 Task: Create a due date automation trigger when advanced on, 2 working days after a card is due add basic with the yellow label is due at 11:00 AM.
Action: Mouse moved to (1103, 89)
Screenshot: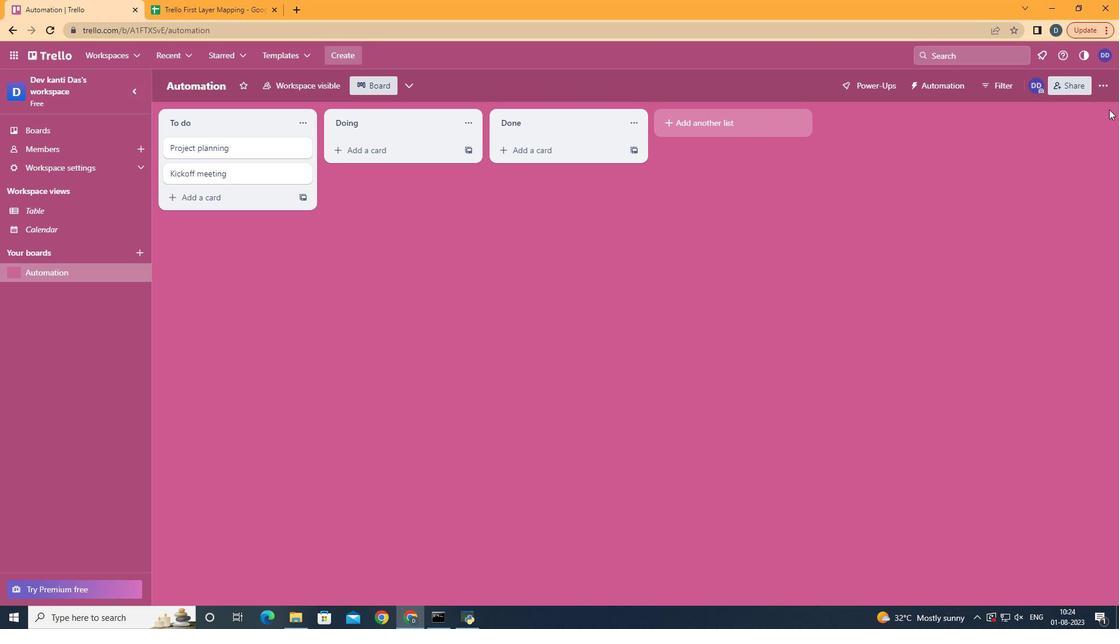 
Action: Mouse pressed left at (1103, 89)
Screenshot: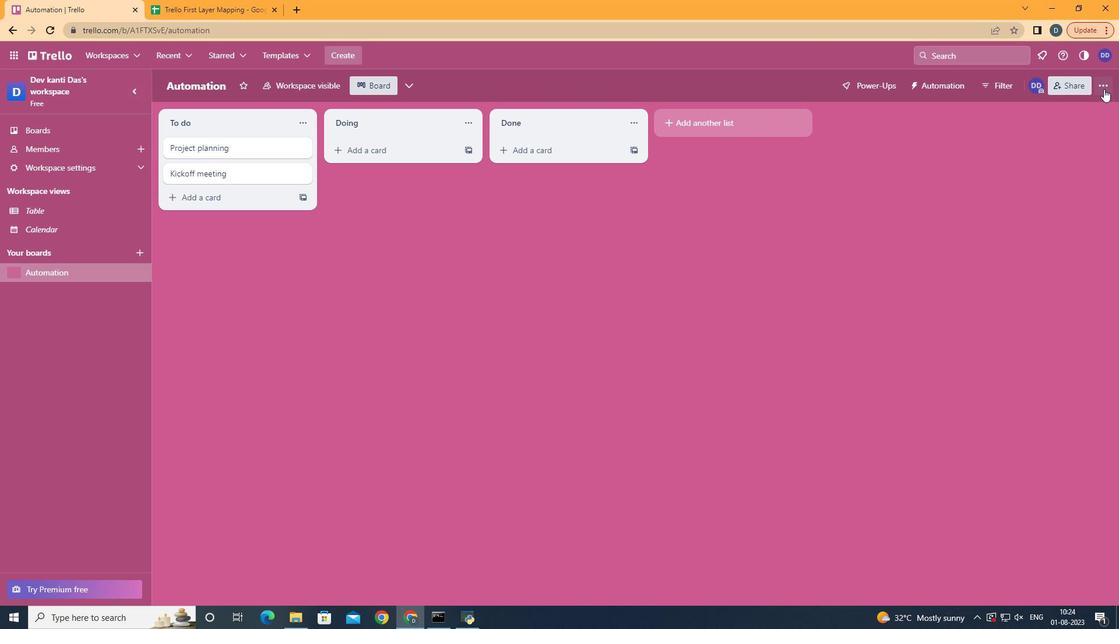 
Action: Mouse moved to (1021, 249)
Screenshot: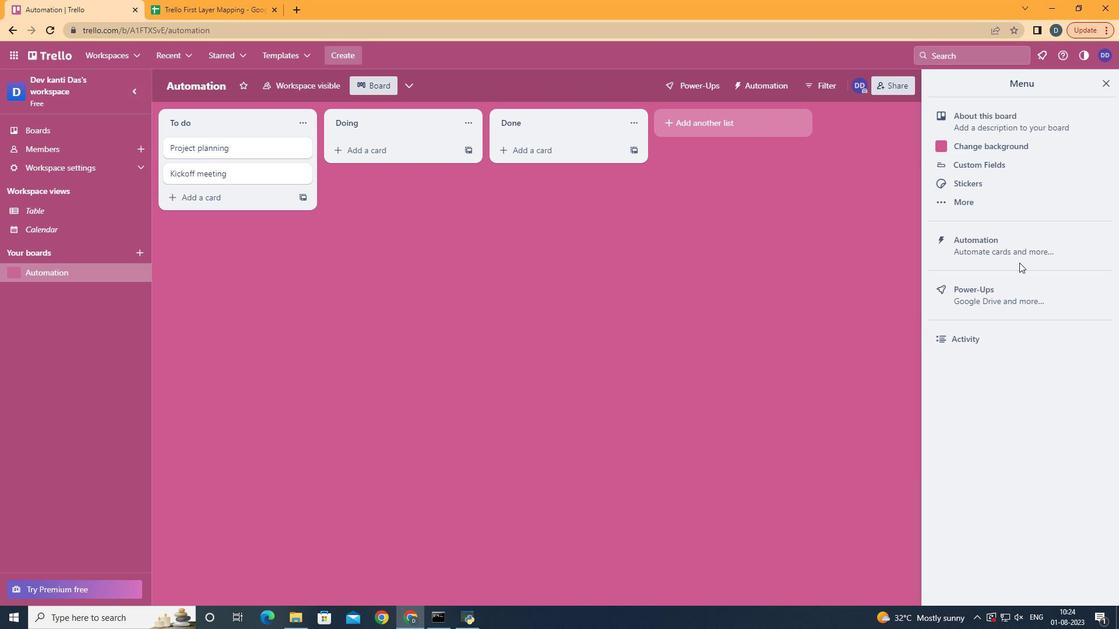 
Action: Mouse pressed left at (1021, 249)
Screenshot: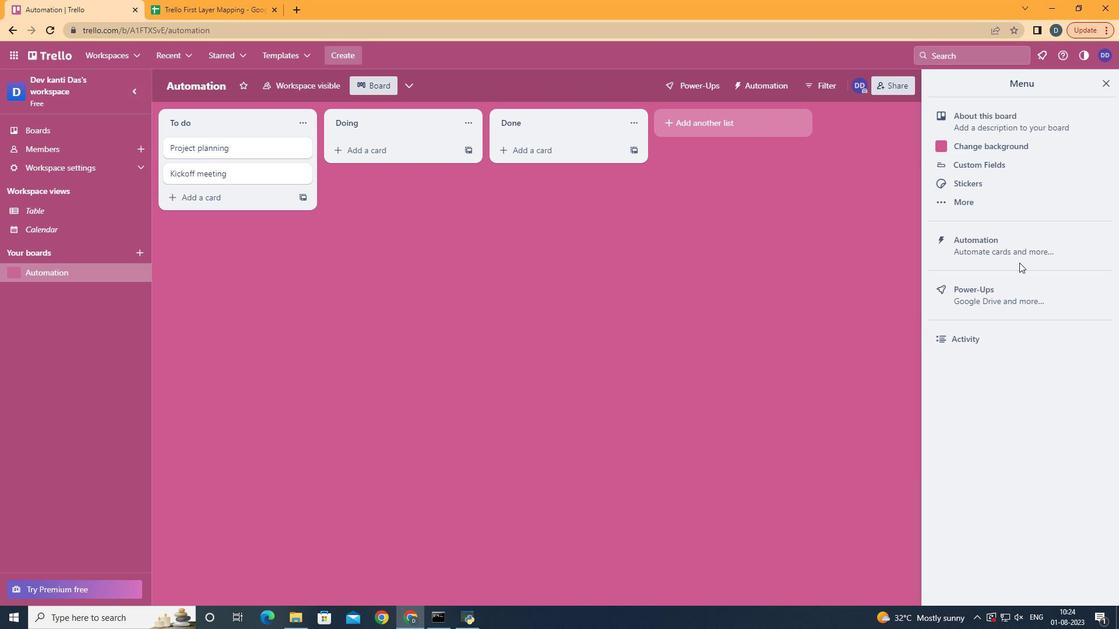 
Action: Mouse moved to (198, 237)
Screenshot: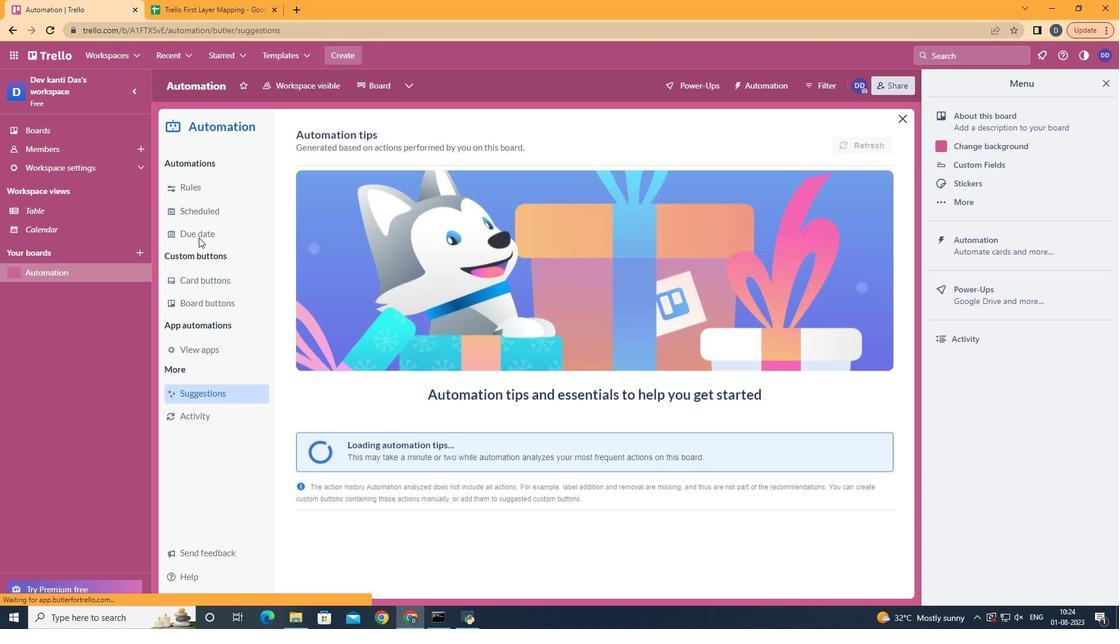 
Action: Mouse pressed left at (198, 237)
Screenshot: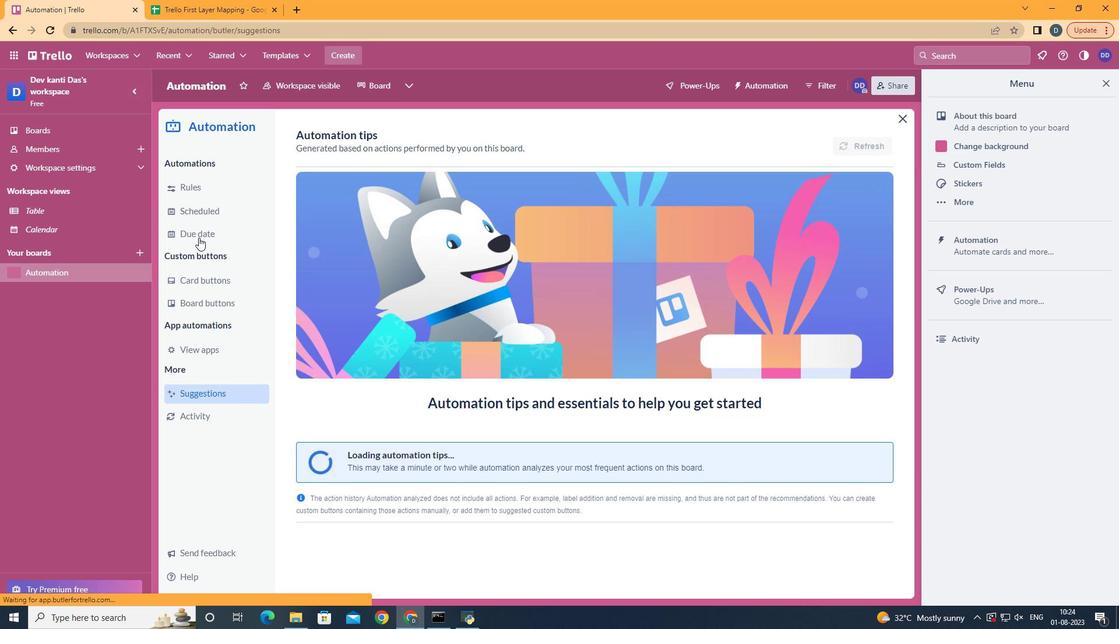 
Action: Mouse moved to (808, 129)
Screenshot: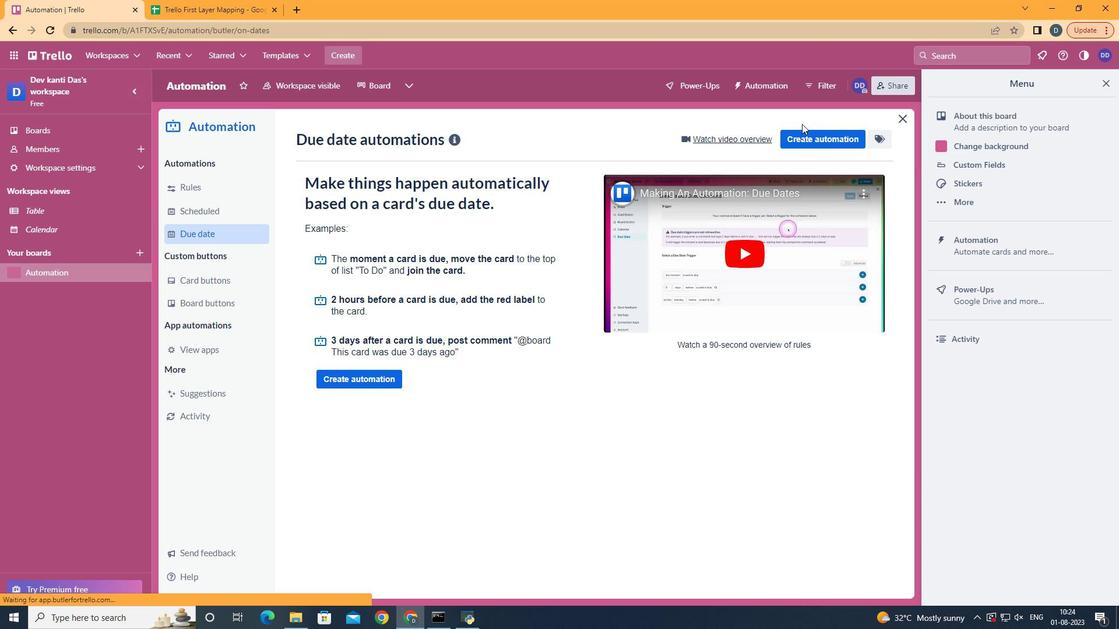 
Action: Mouse pressed left at (808, 129)
Screenshot: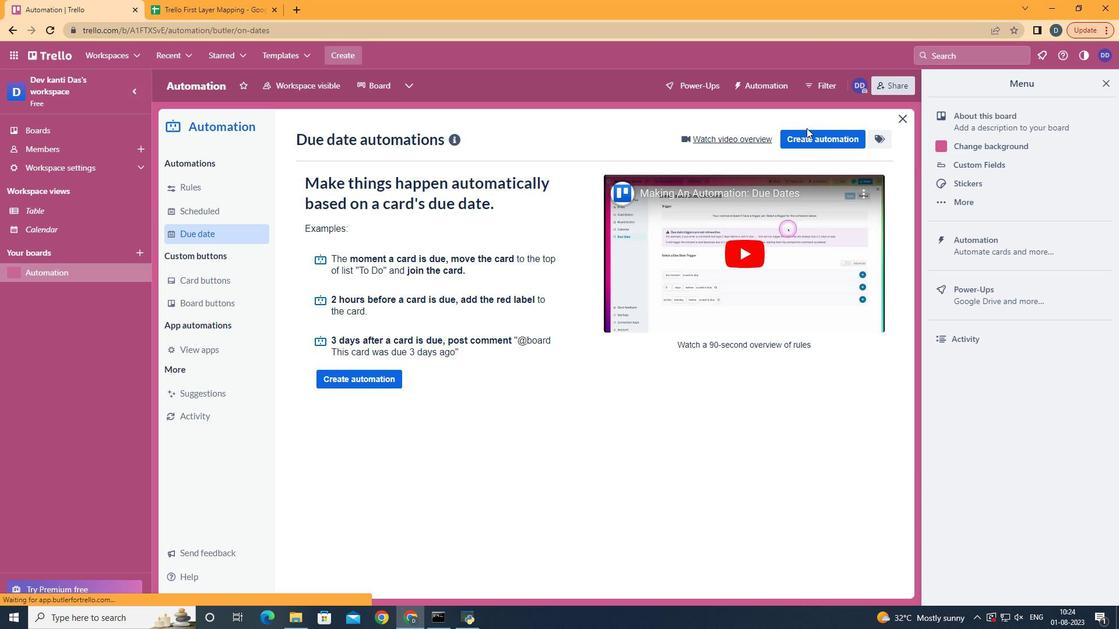 
Action: Mouse moved to (810, 129)
Screenshot: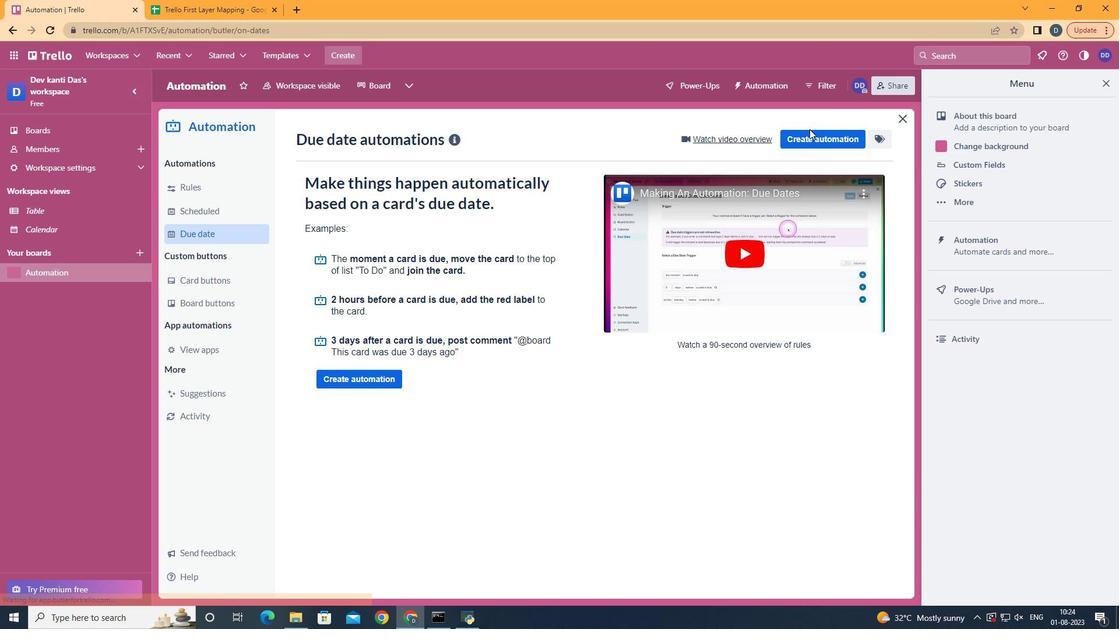 
Action: Mouse pressed left at (810, 129)
Screenshot: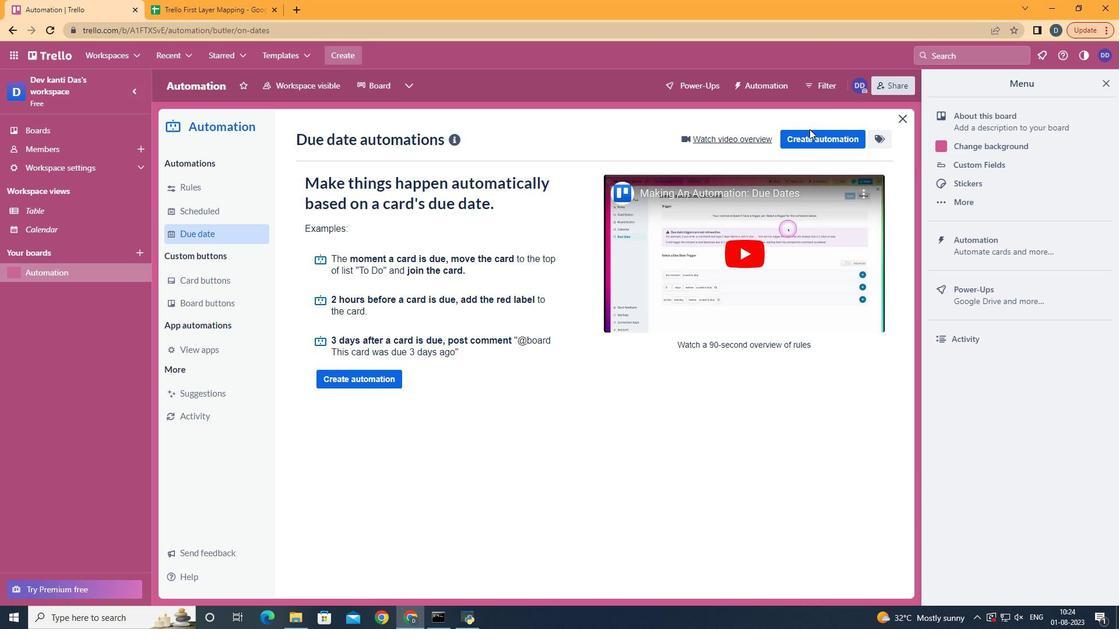
Action: Mouse moved to (648, 251)
Screenshot: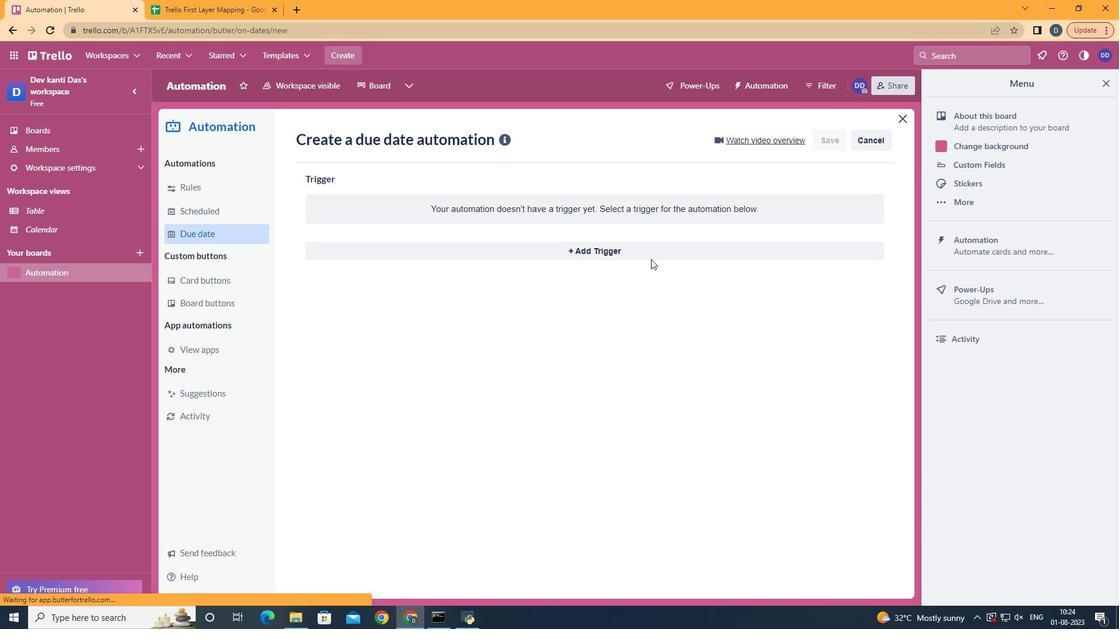 
Action: Mouse pressed left at (648, 251)
Screenshot: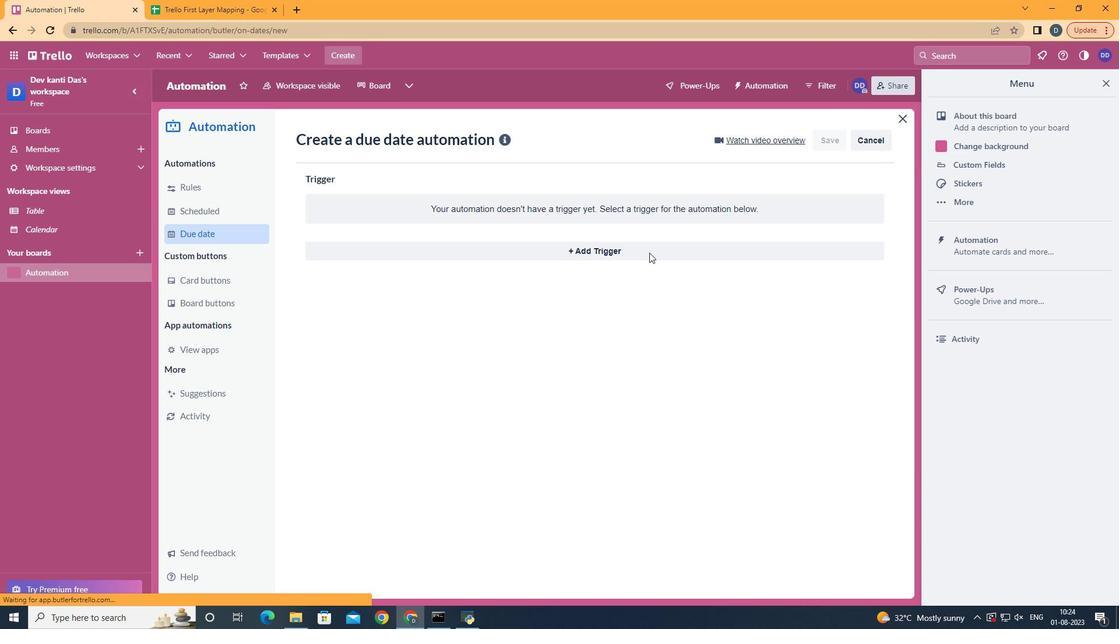
Action: Mouse moved to (387, 474)
Screenshot: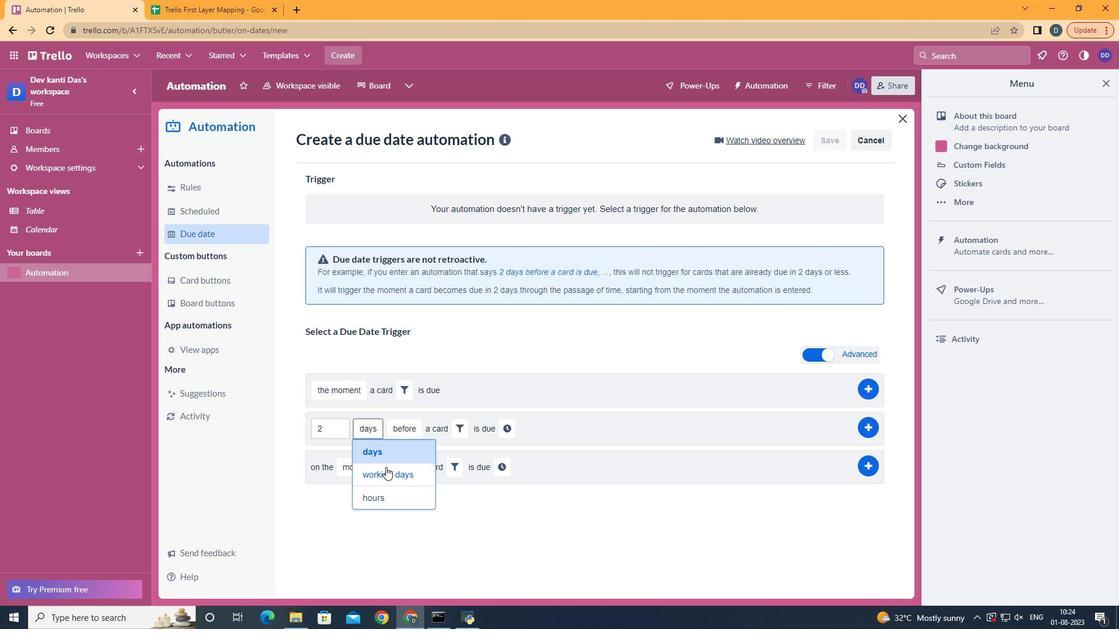 
Action: Mouse pressed left at (387, 474)
Screenshot: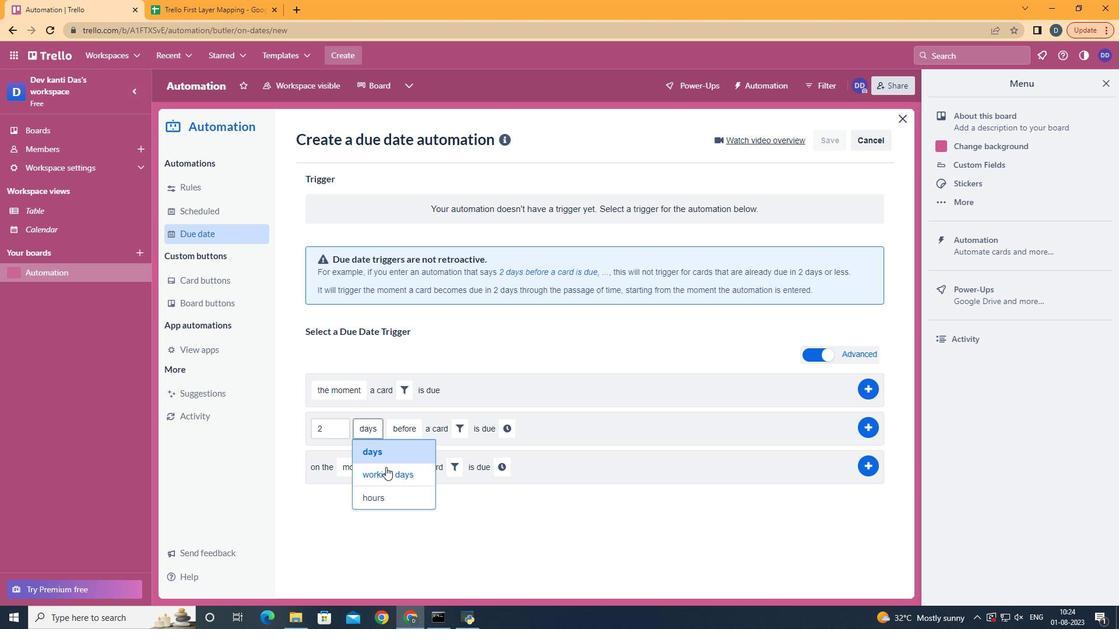 
Action: Mouse moved to (441, 479)
Screenshot: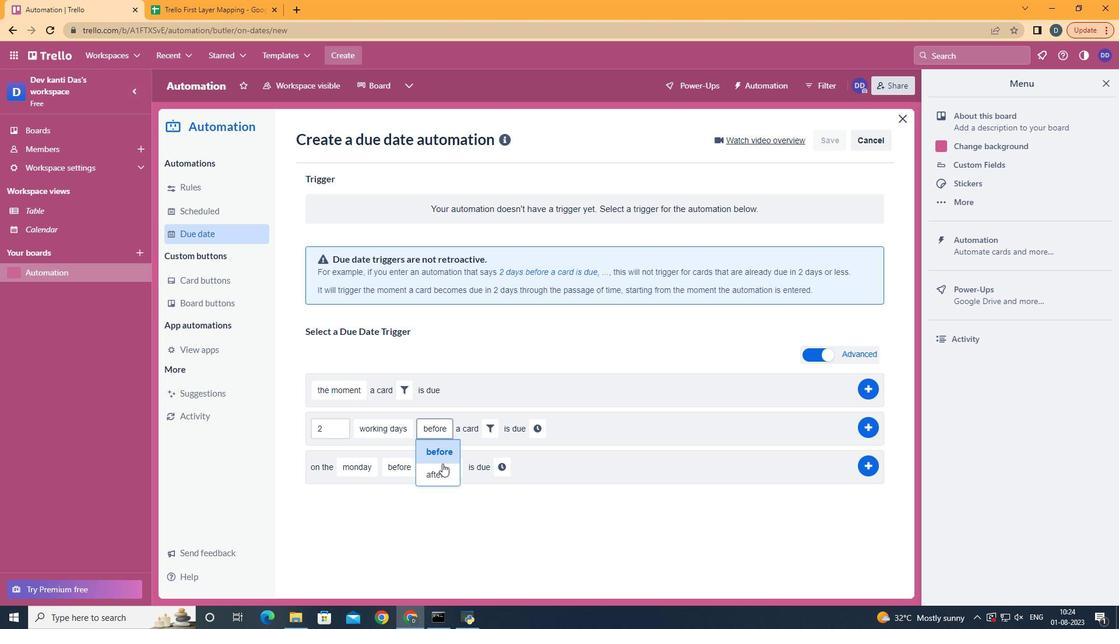 
Action: Mouse pressed left at (441, 479)
Screenshot: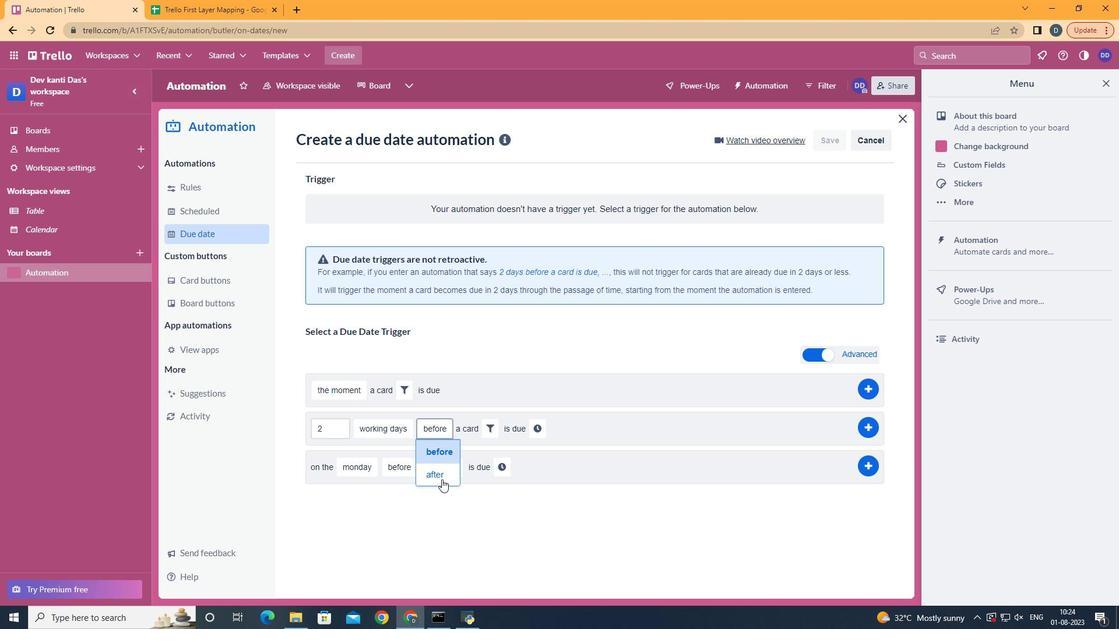 
Action: Mouse moved to (475, 431)
Screenshot: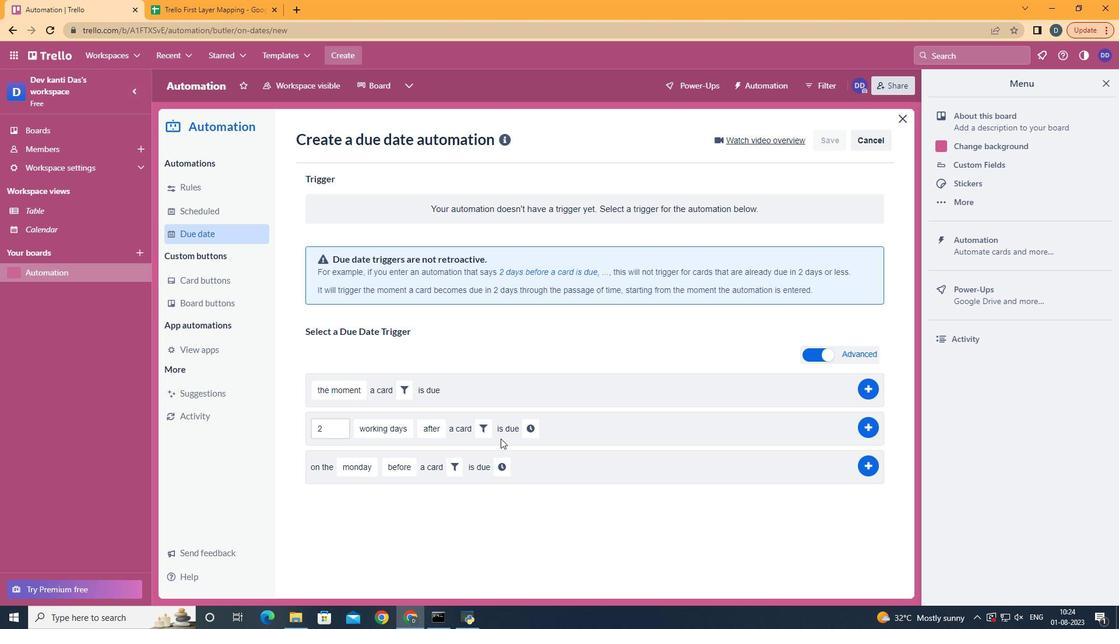 
Action: Mouse pressed left at (475, 431)
Screenshot: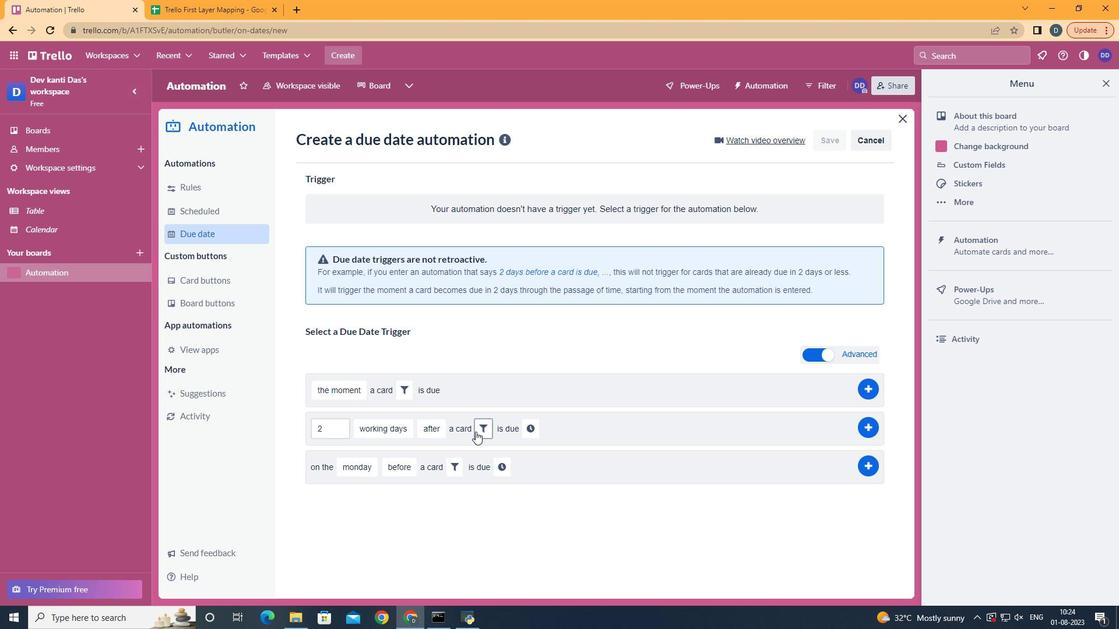 
Action: Mouse moved to (522, 462)
Screenshot: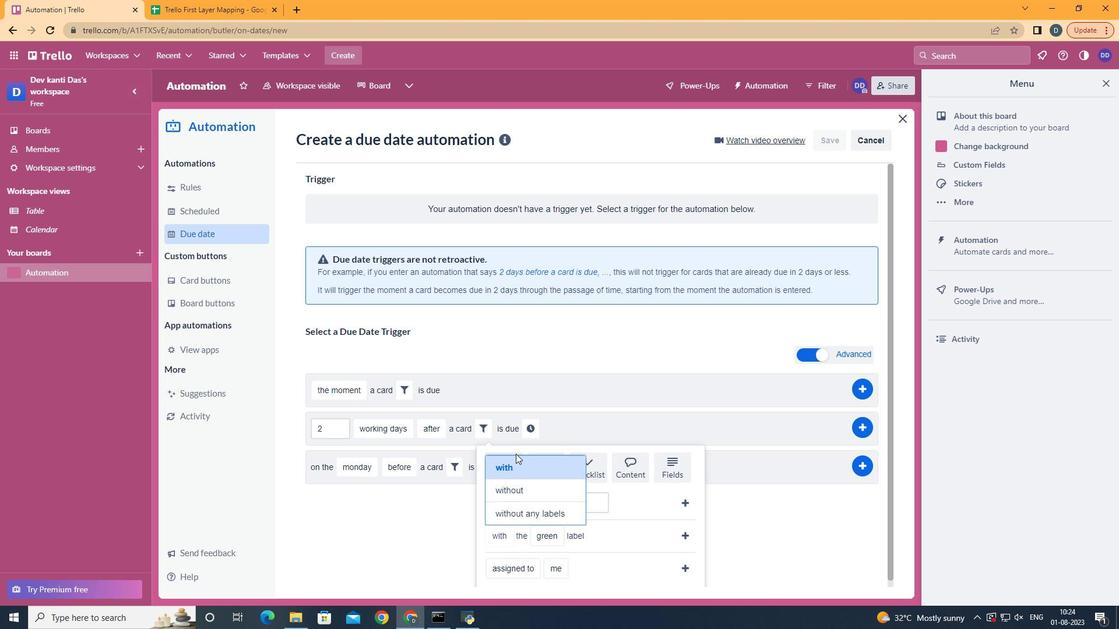 
Action: Mouse pressed left at (522, 462)
Screenshot: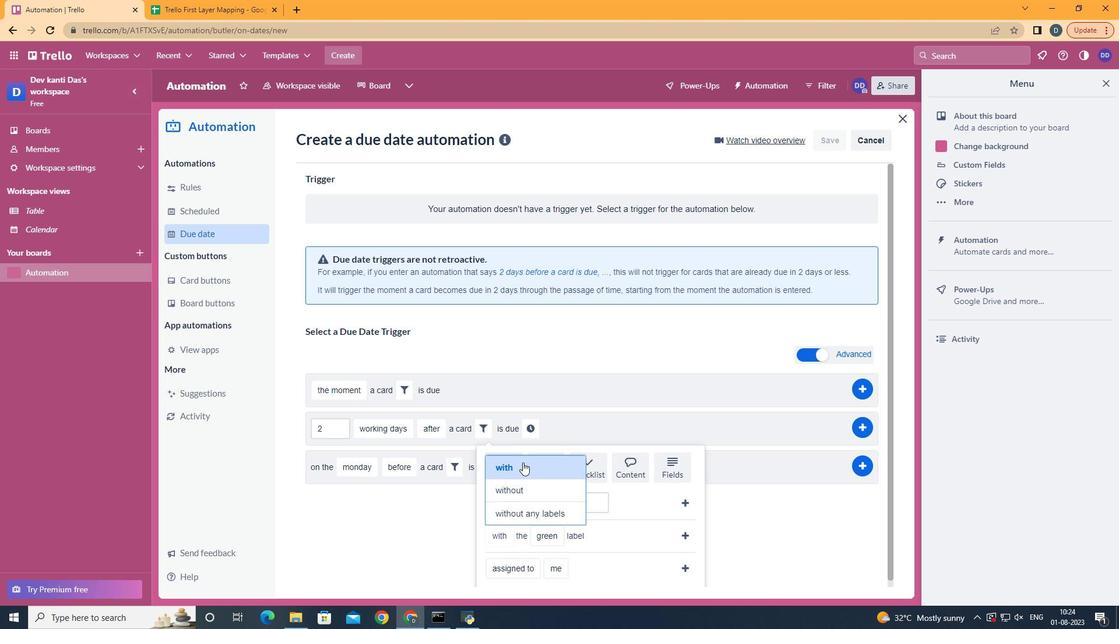 
Action: Mouse moved to (549, 419)
Screenshot: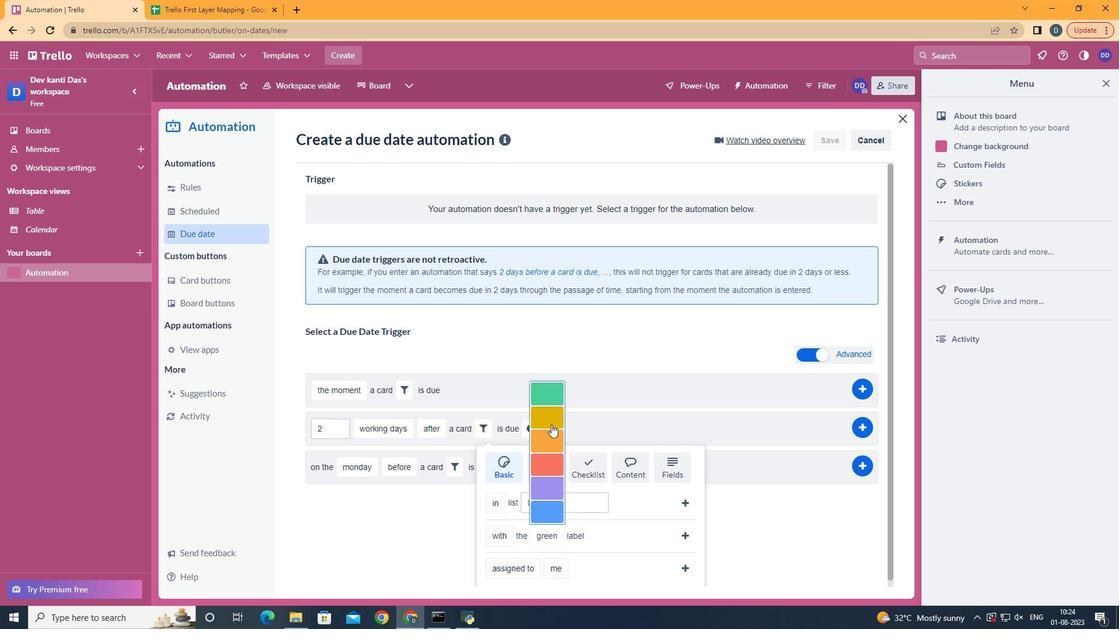 
Action: Mouse pressed left at (549, 419)
Screenshot: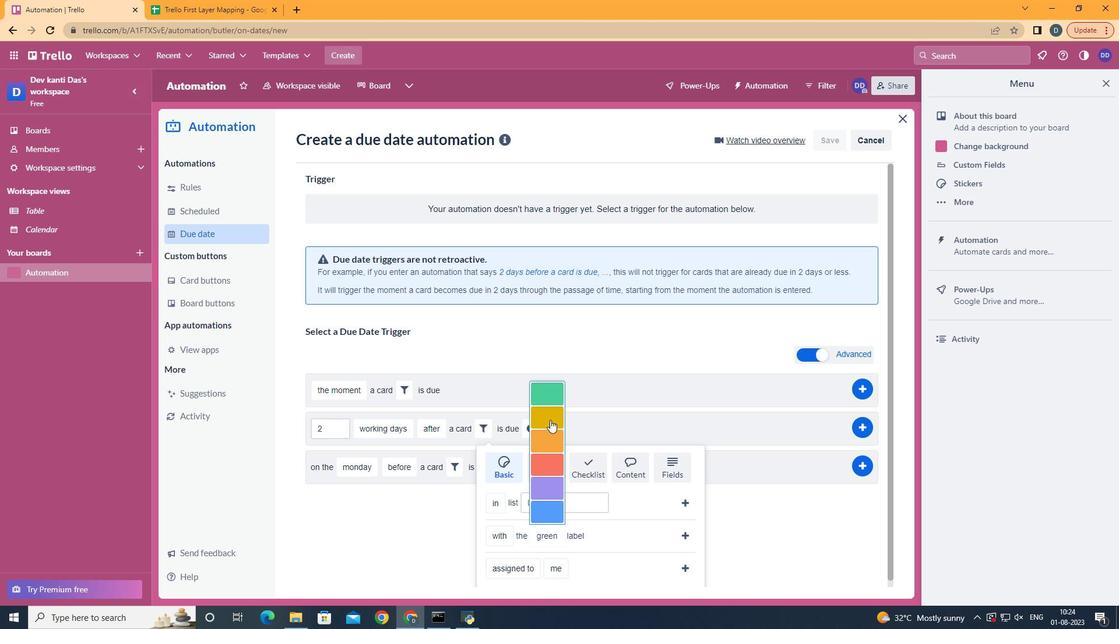 
Action: Mouse moved to (692, 530)
Screenshot: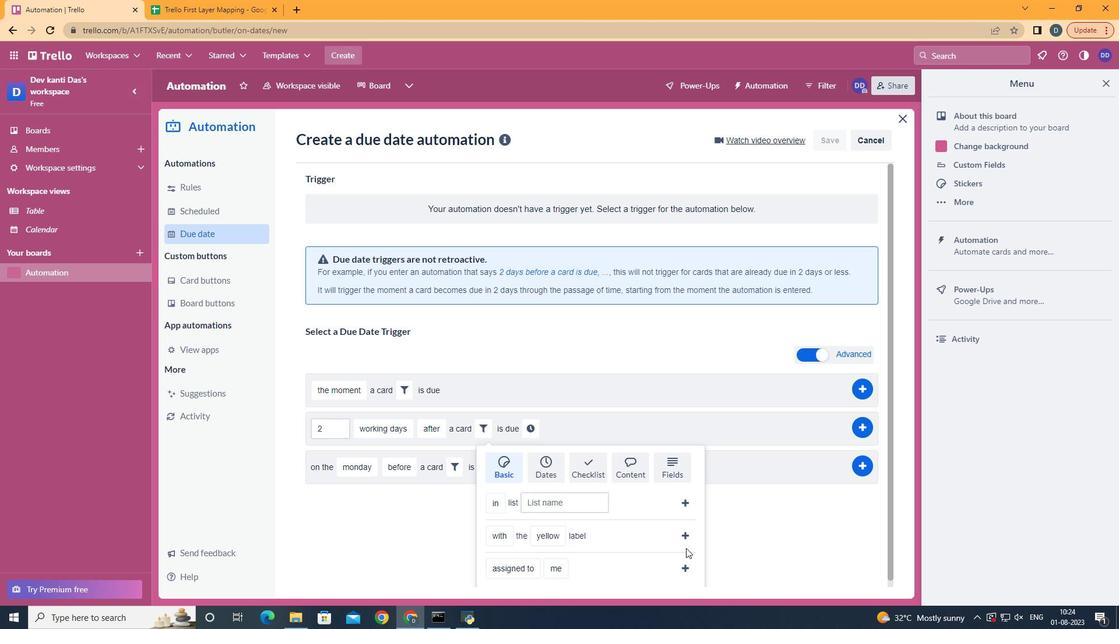 
Action: Mouse pressed left at (692, 530)
Screenshot: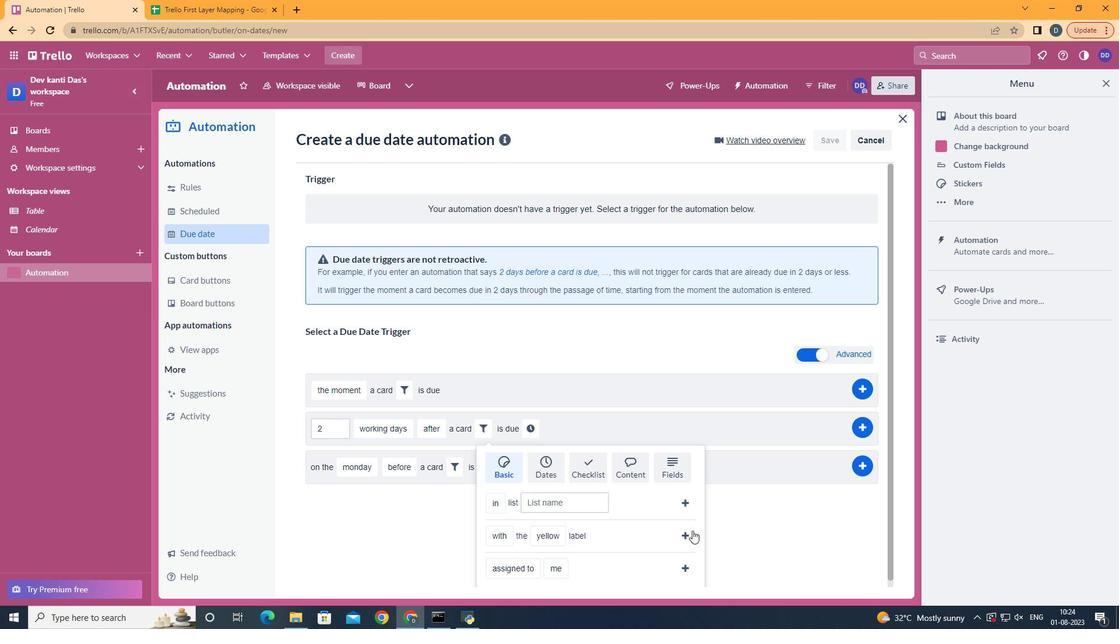 
Action: Mouse moved to (635, 426)
Screenshot: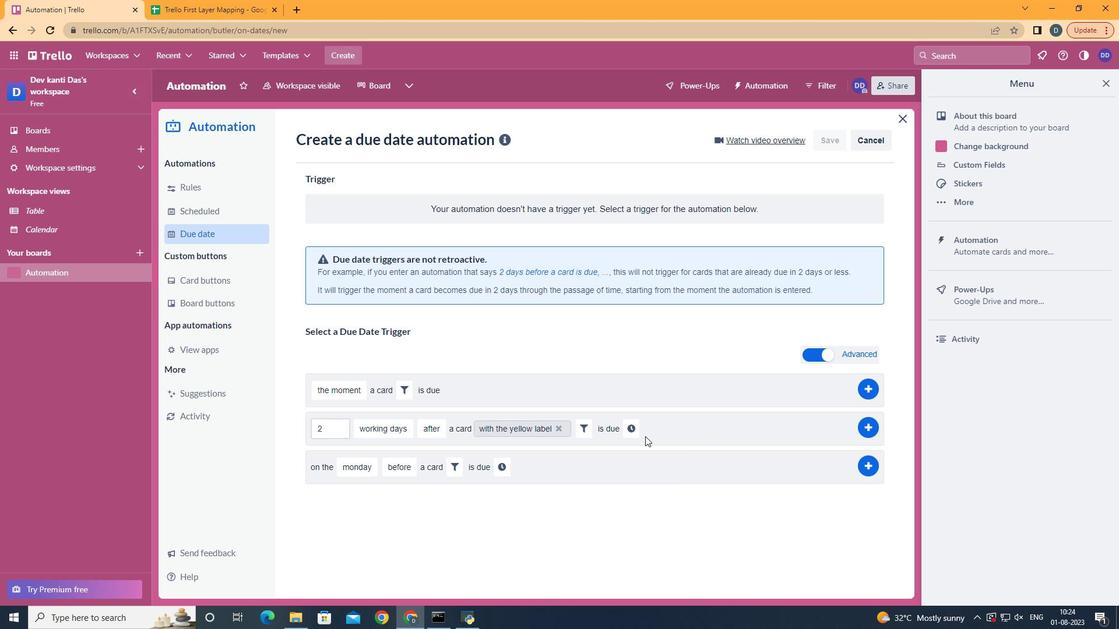 
Action: Mouse pressed left at (635, 426)
Screenshot: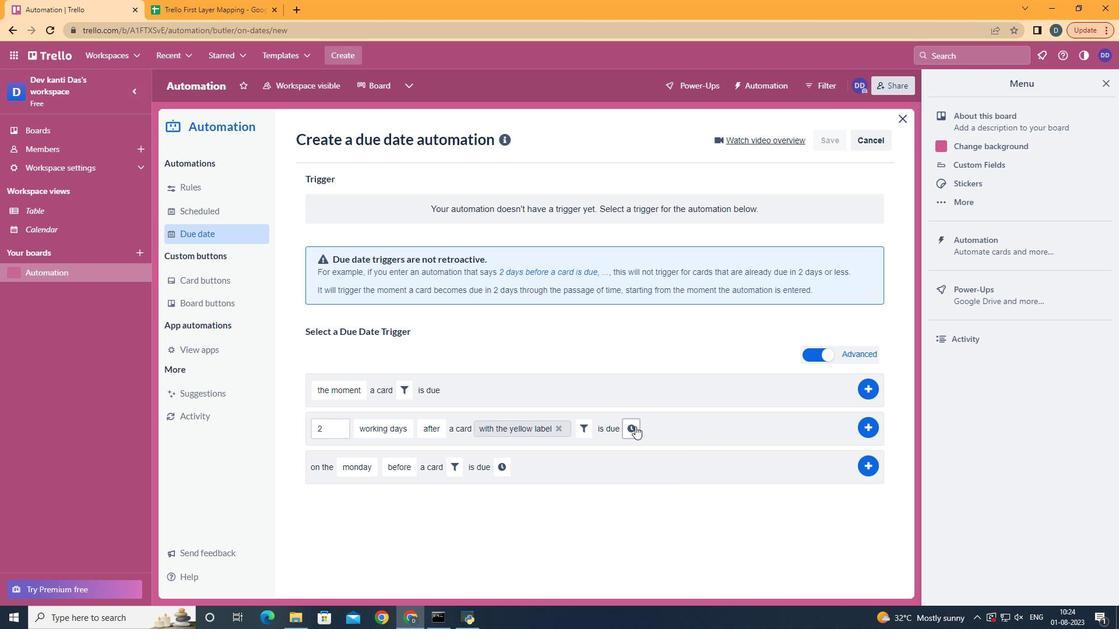 
Action: Mouse moved to (652, 432)
Screenshot: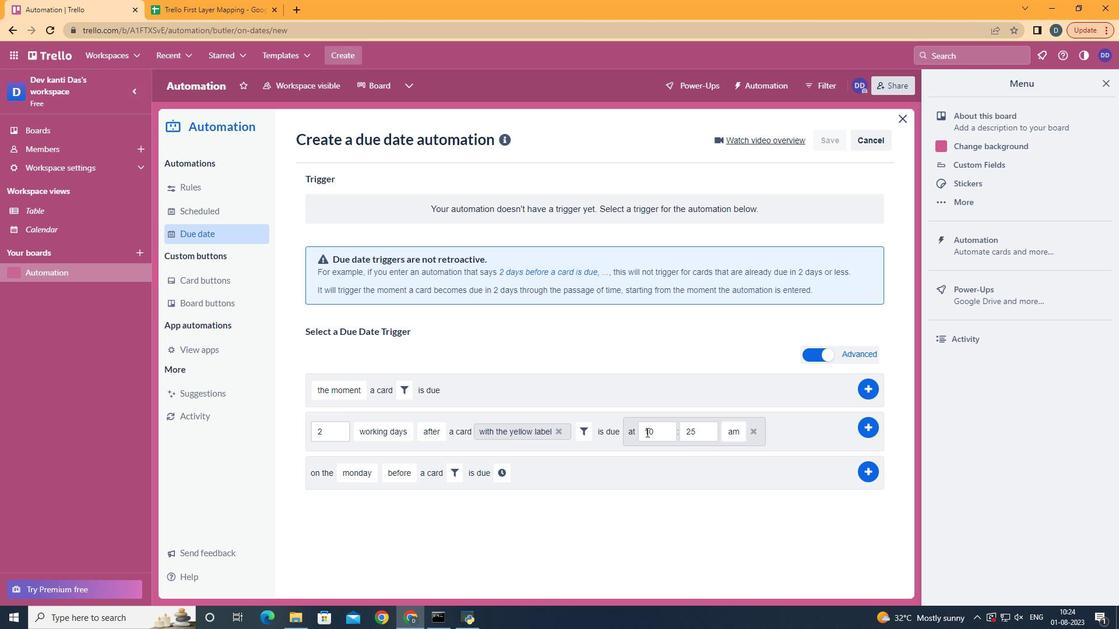 
Action: Mouse pressed left at (652, 432)
Screenshot: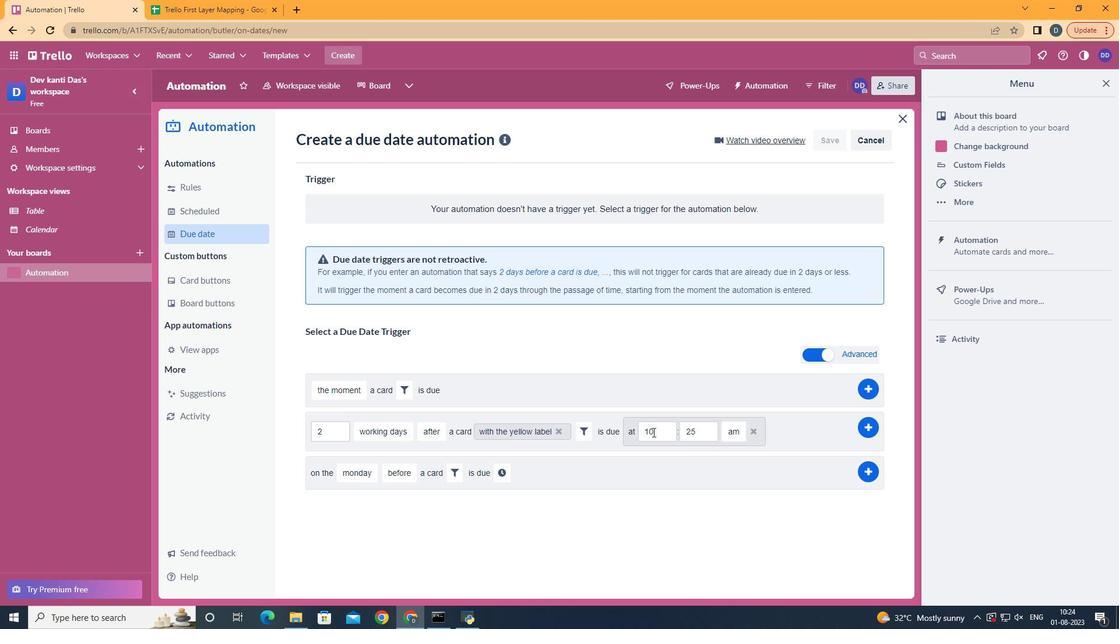 
Action: Key pressed <Key.backspace>1
Screenshot: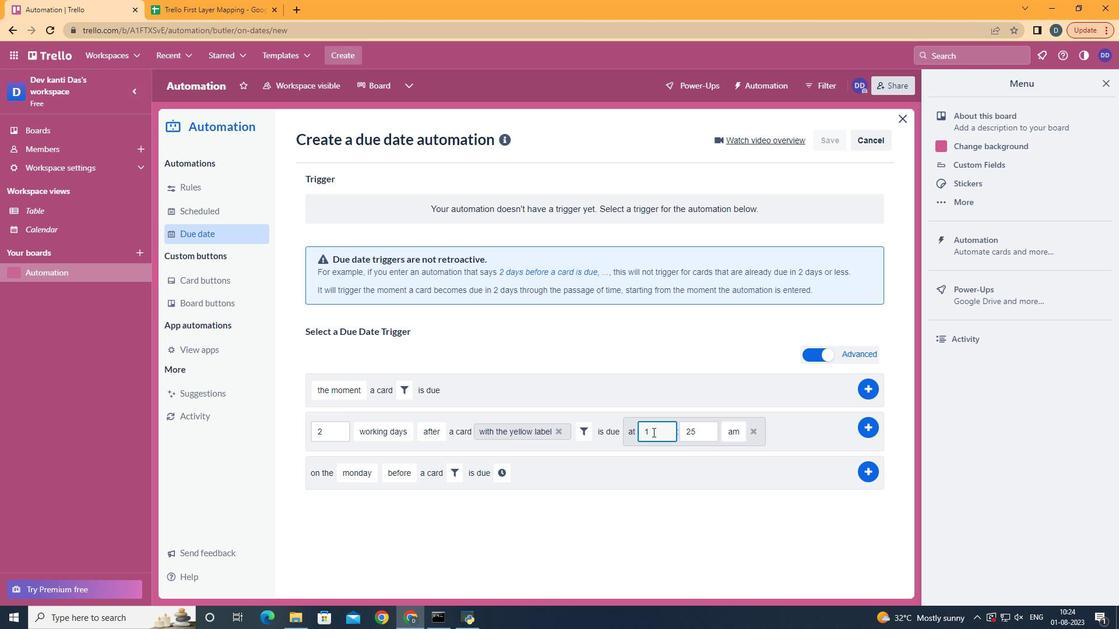 
Action: Mouse moved to (698, 434)
Screenshot: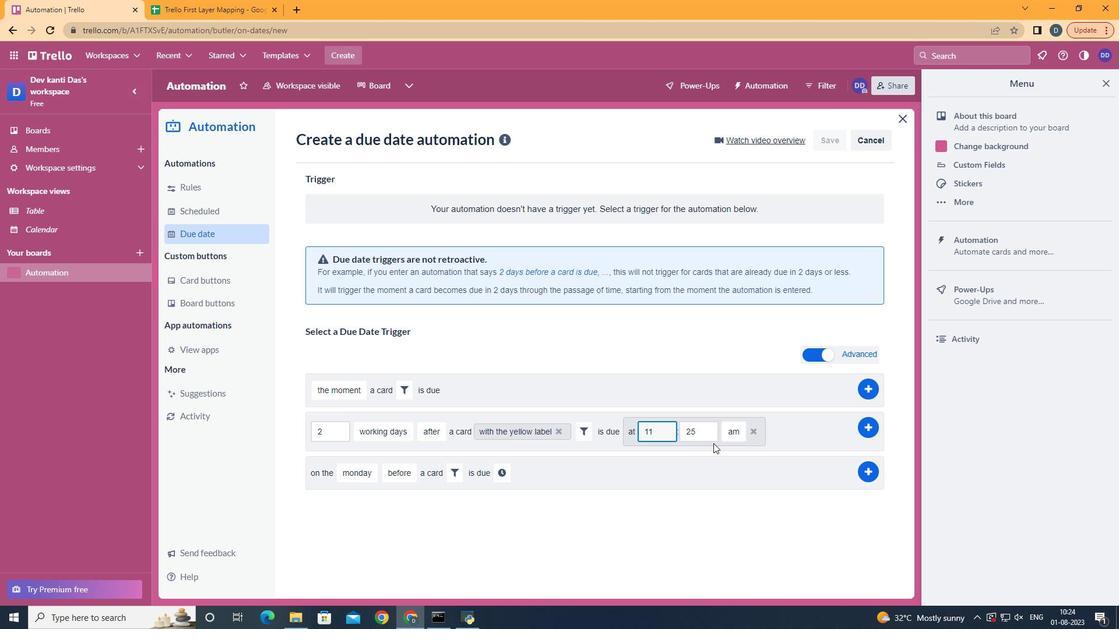 
Action: Mouse pressed left at (698, 434)
Screenshot: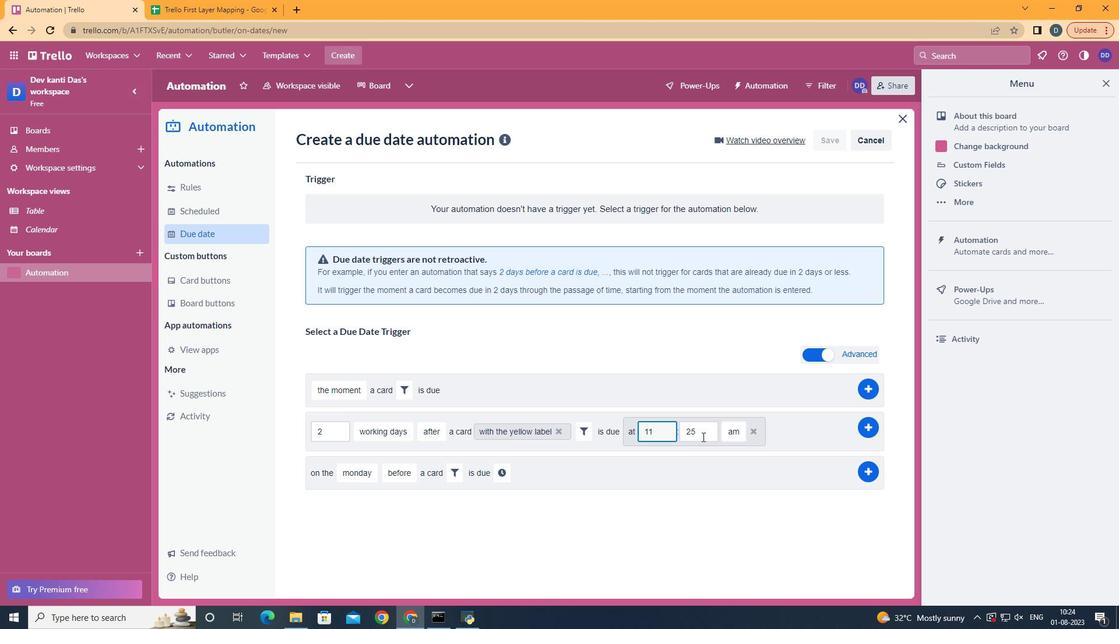 
Action: Mouse moved to (690, 442)
Screenshot: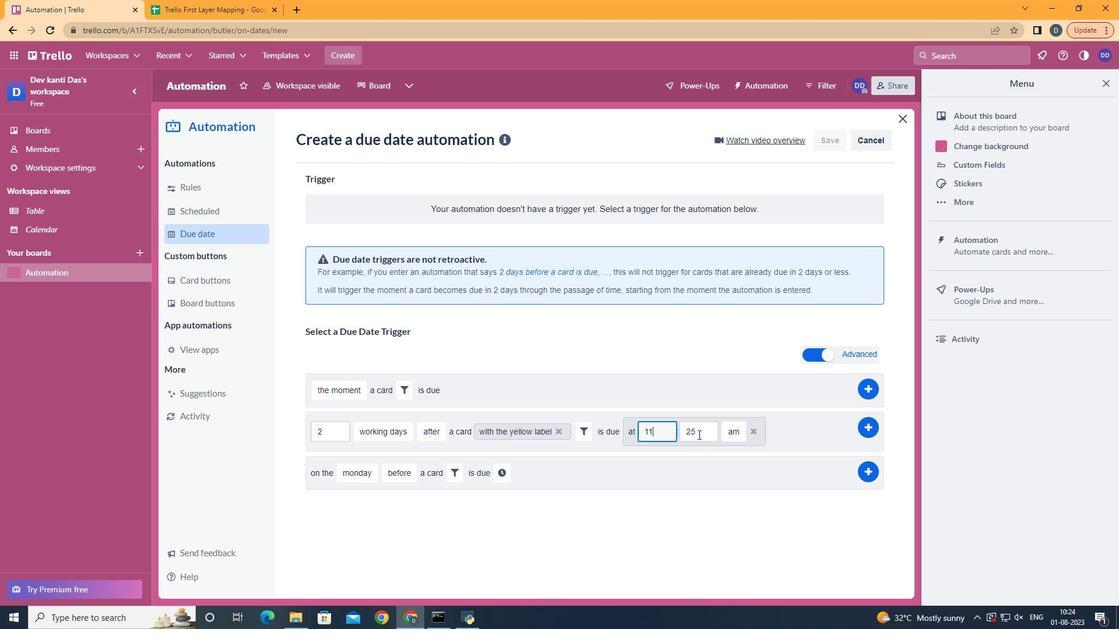 
Action: Key pressed <Key.backspace><Key.backspace>00
Screenshot: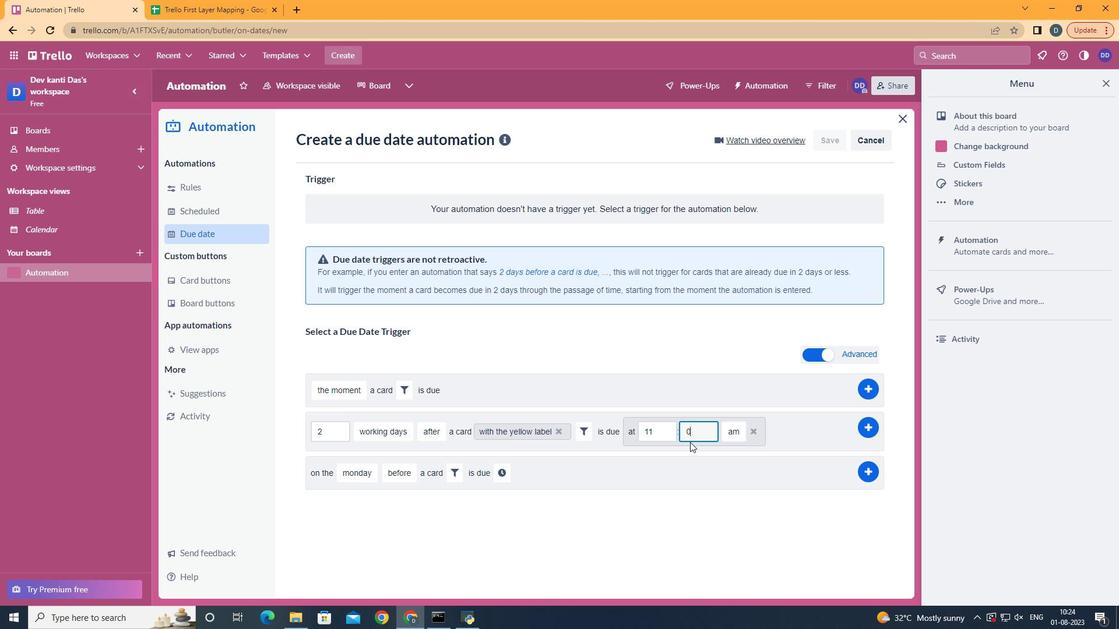 
Action: Mouse moved to (873, 428)
Screenshot: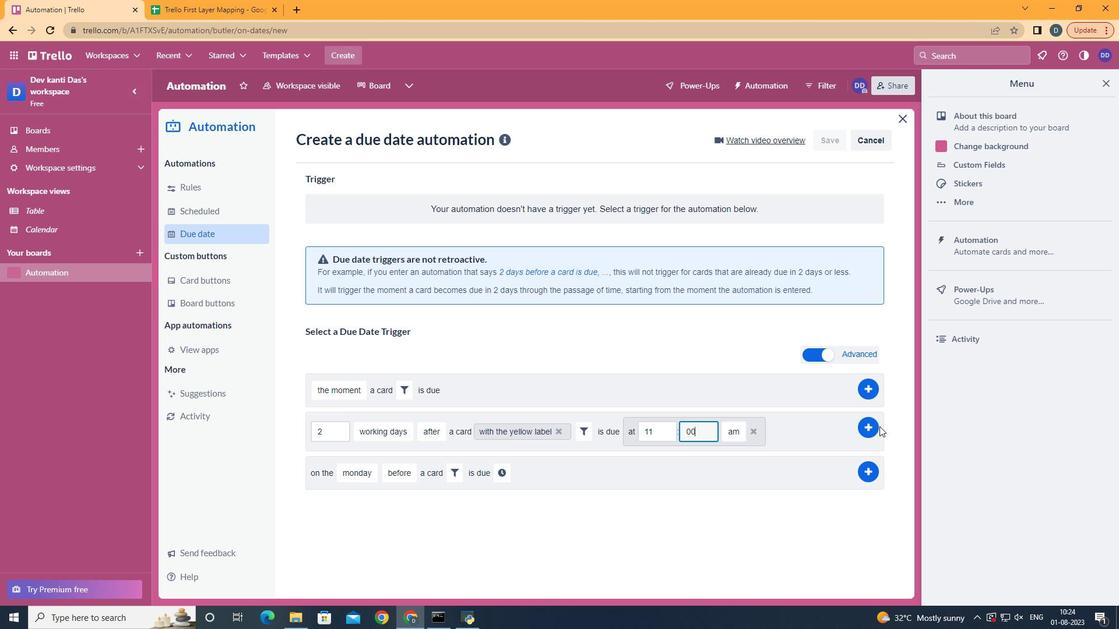 
Action: Mouse pressed left at (873, 428)
Screenshot: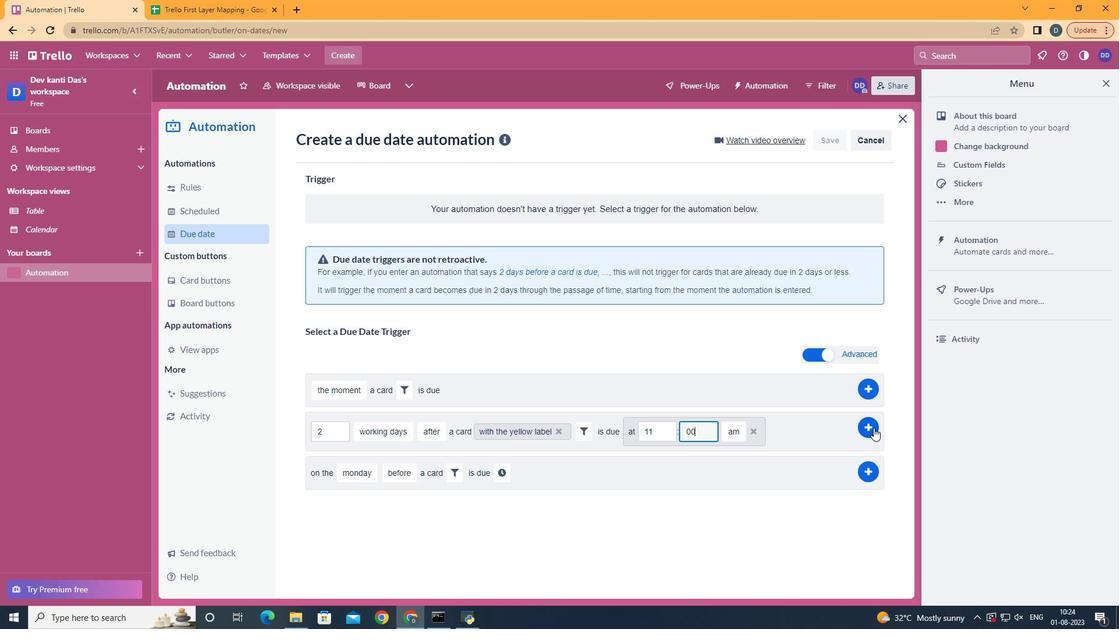 
Action: Mouse moved to (480, 275)
Screenshot: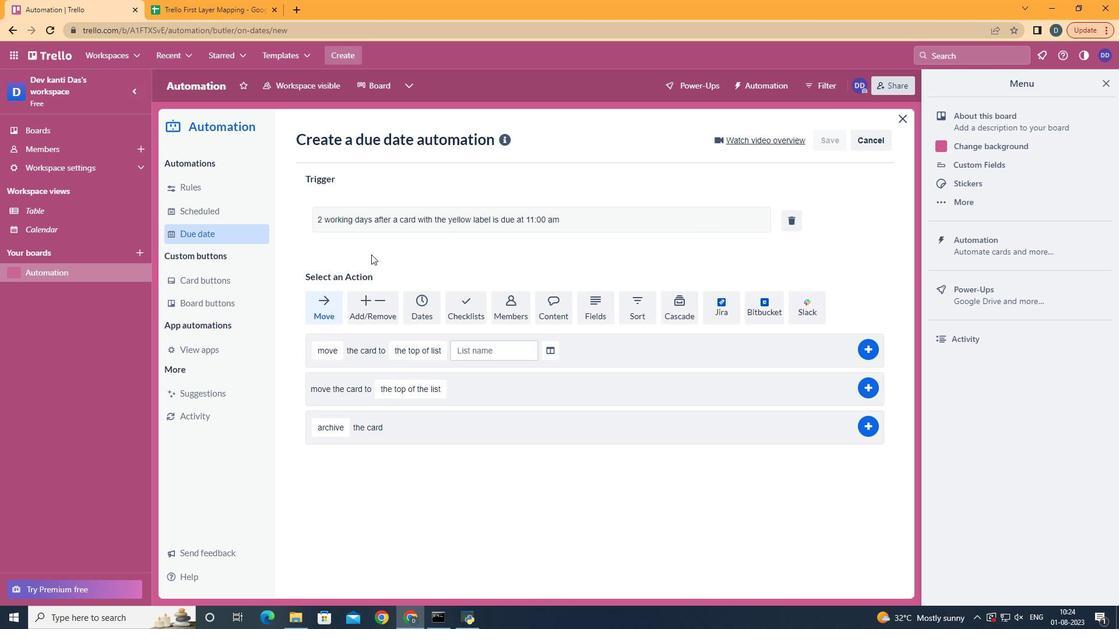 
